 Task: Add Sprouts Organic Chicken Thin Sliced Boneless Breast to the cart.
Action: Mouse moved to (15, 123)
Screenshot: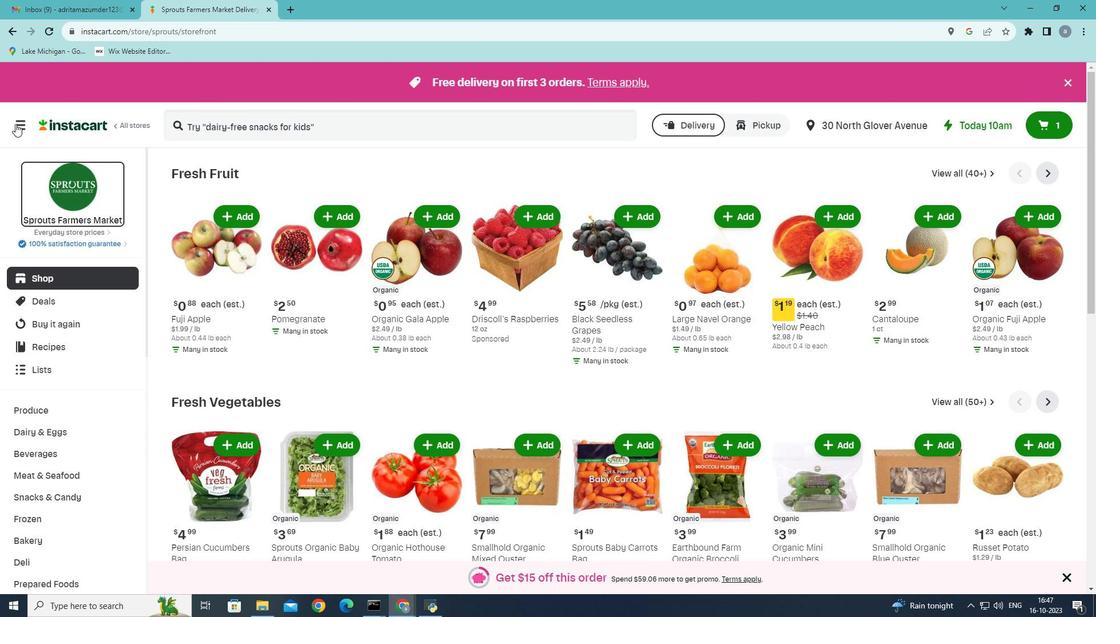 
Action: Mouse pressed left at (15, 123)
Screenshot: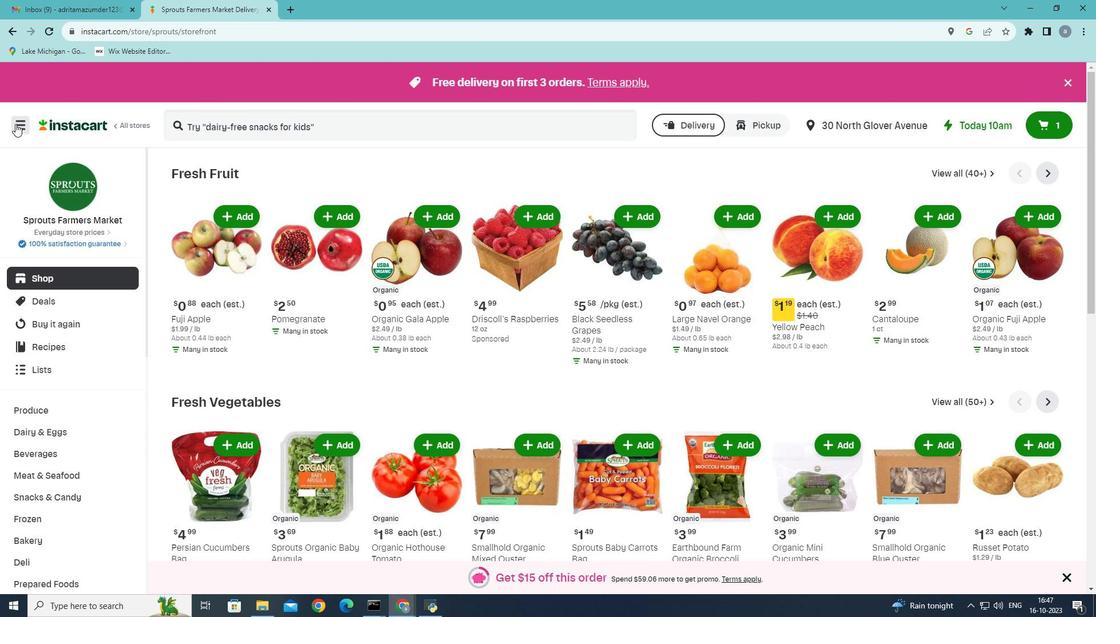
Action: Mouse moved to (40, 334)
Screenshot: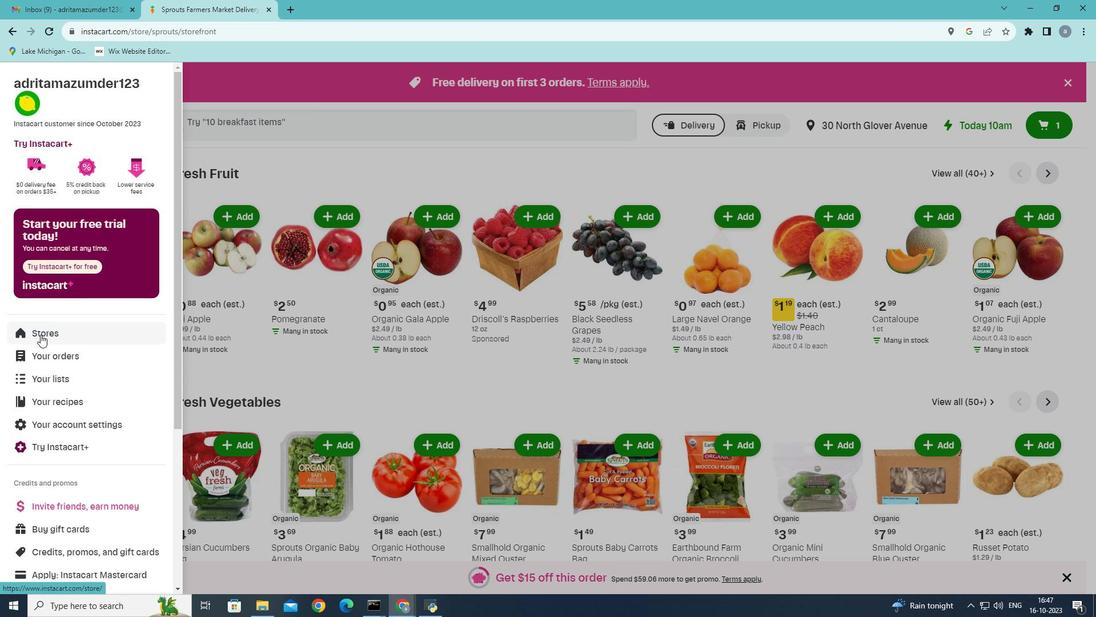 
Action: Mouse pressed left at (40, 334)
Screenshot: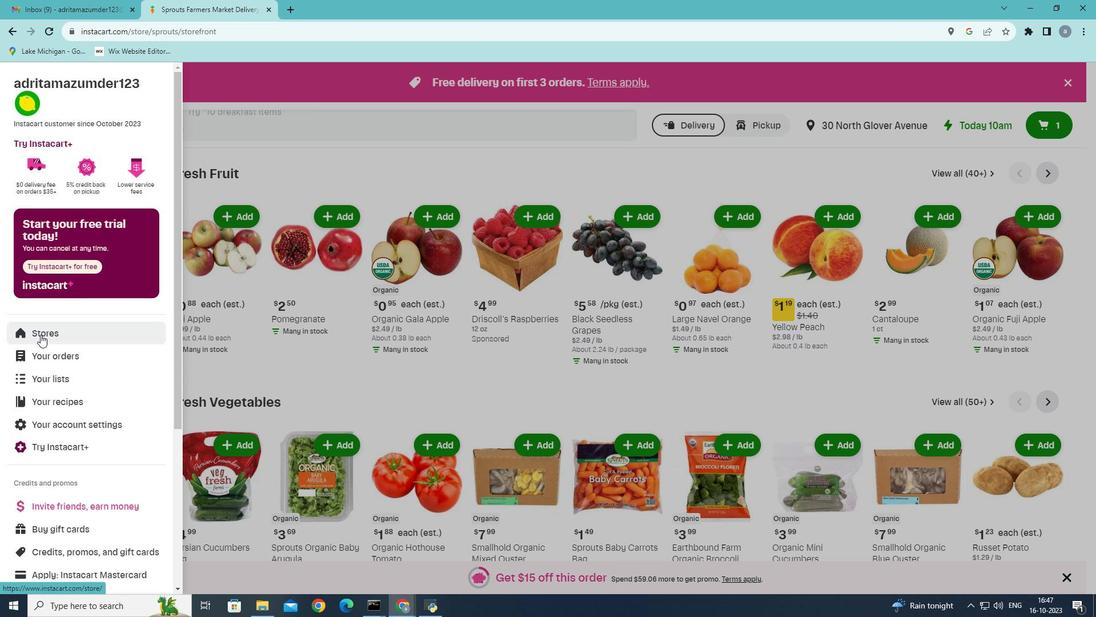 
Action: Mouse moved to (270, 119)
Screenshot: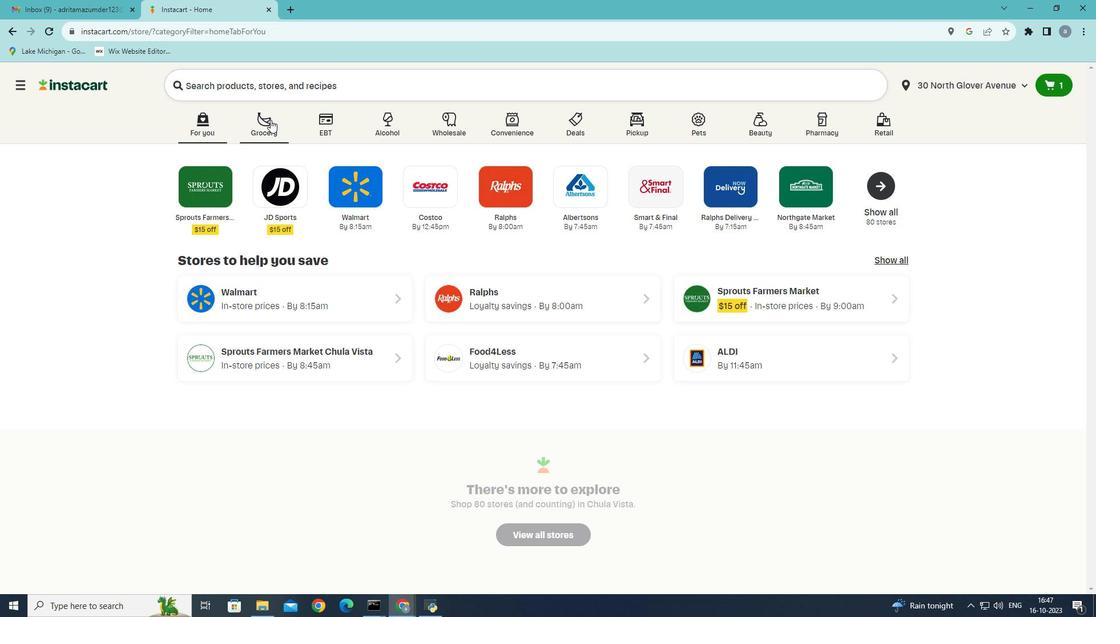 
Action: Mouse pressed left at (270, 119)
Screenshot: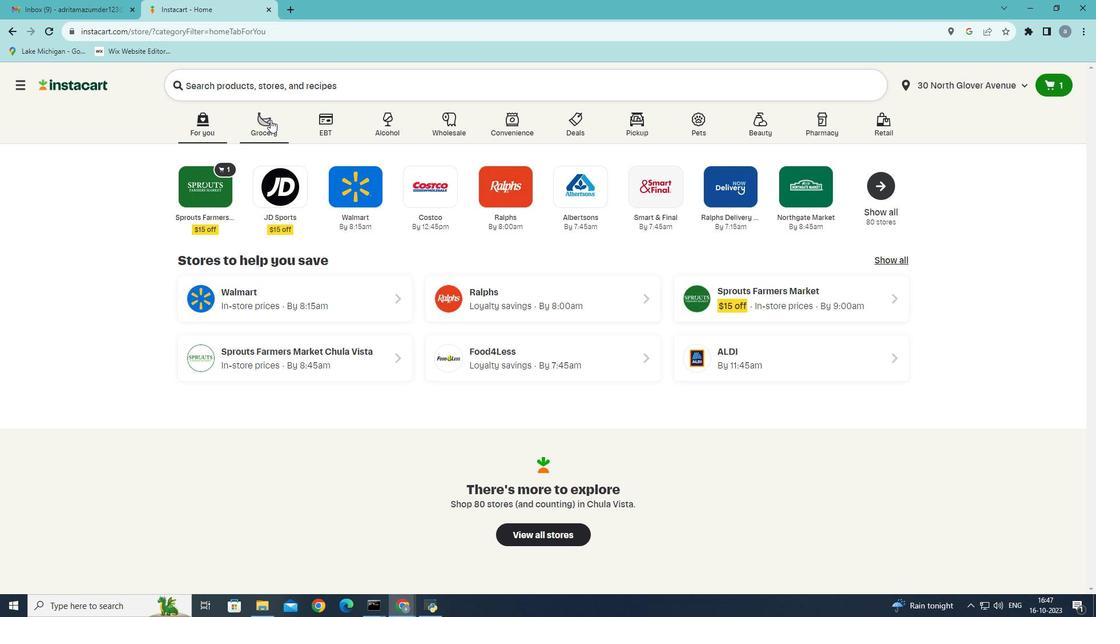 
Action: Mouse moved to (250, 187)
Screenshot: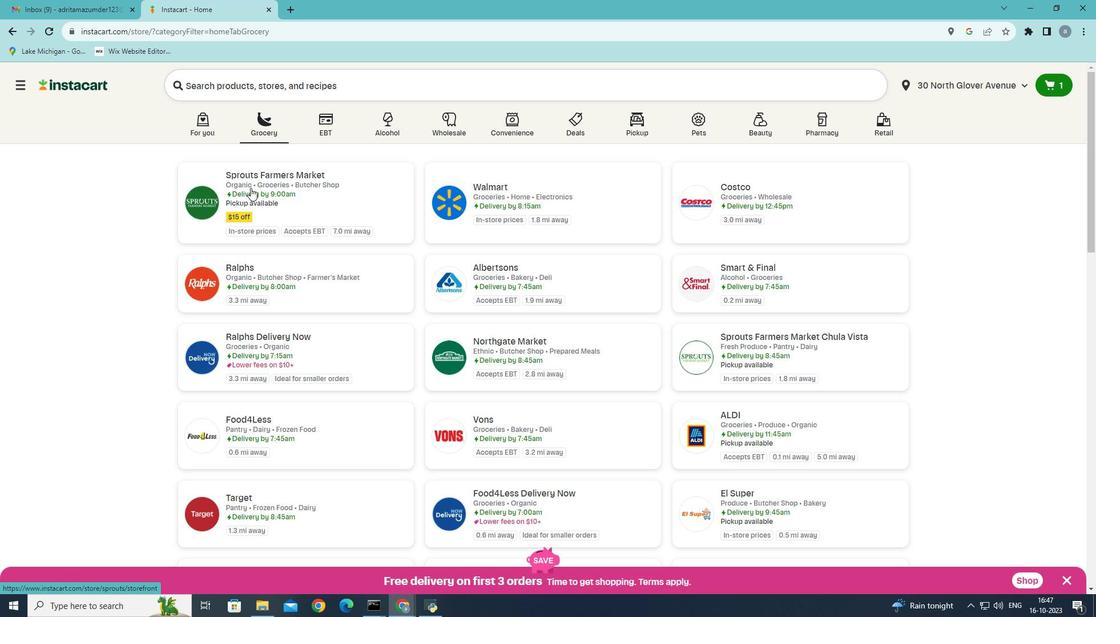 
Action: Mouse pressed left at (250, 187)
Screenshot: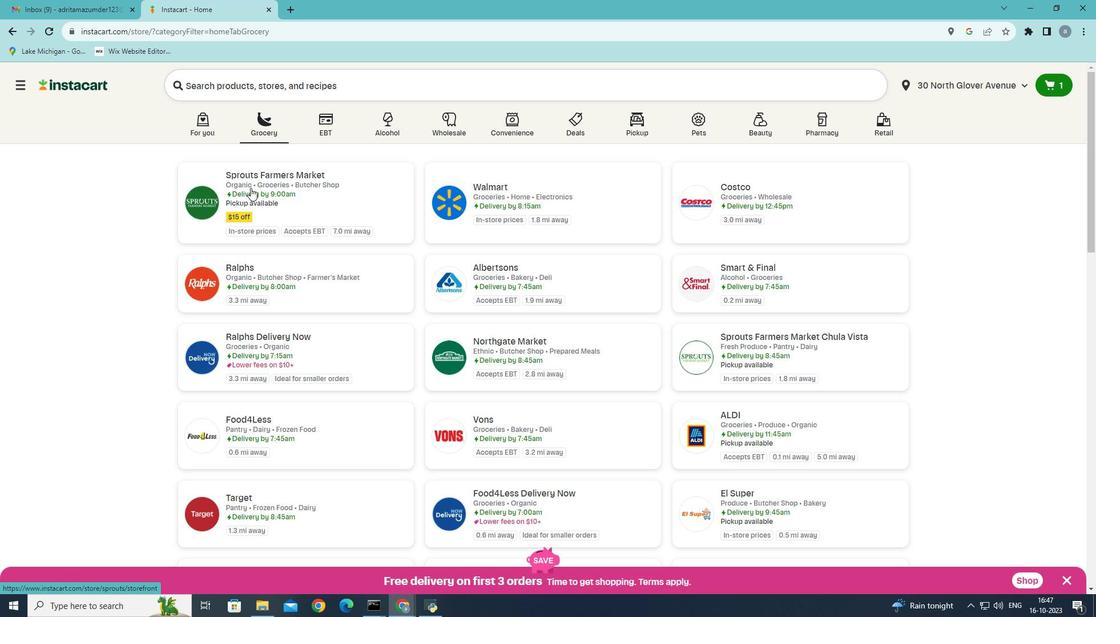 
Action: Mouse moved to (41, 479)
Screenshot: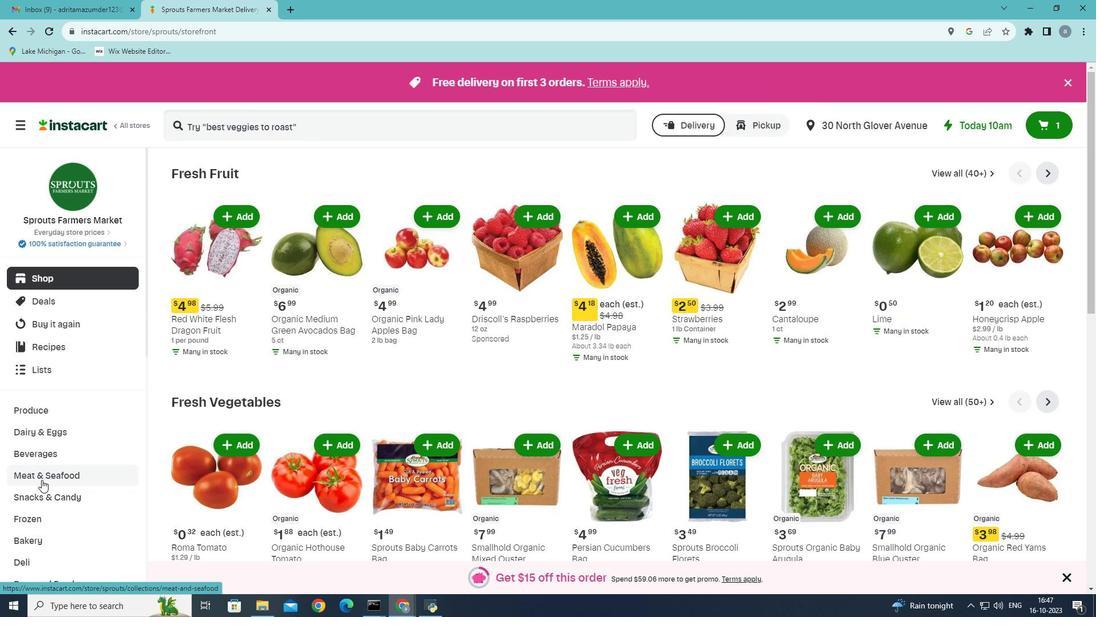 
Action: Mouse pressed left at (41, 479)
Screenshot: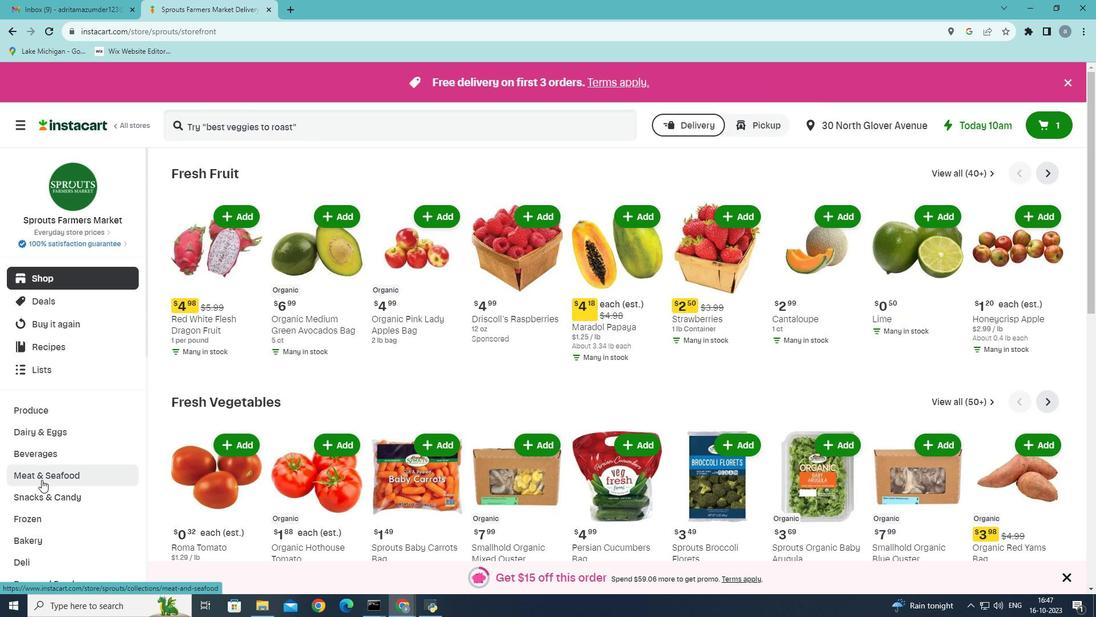 
Action: Mouse moved to (283, 205)
Screenshot: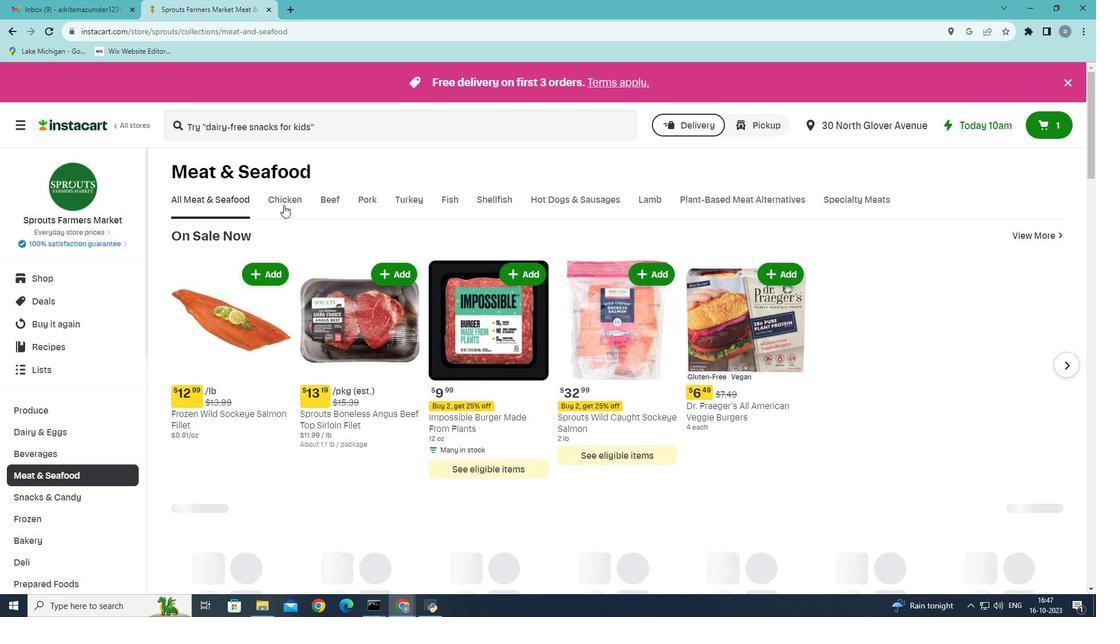 
Action: Mouse pressed left at (283, 205)
Screenshot: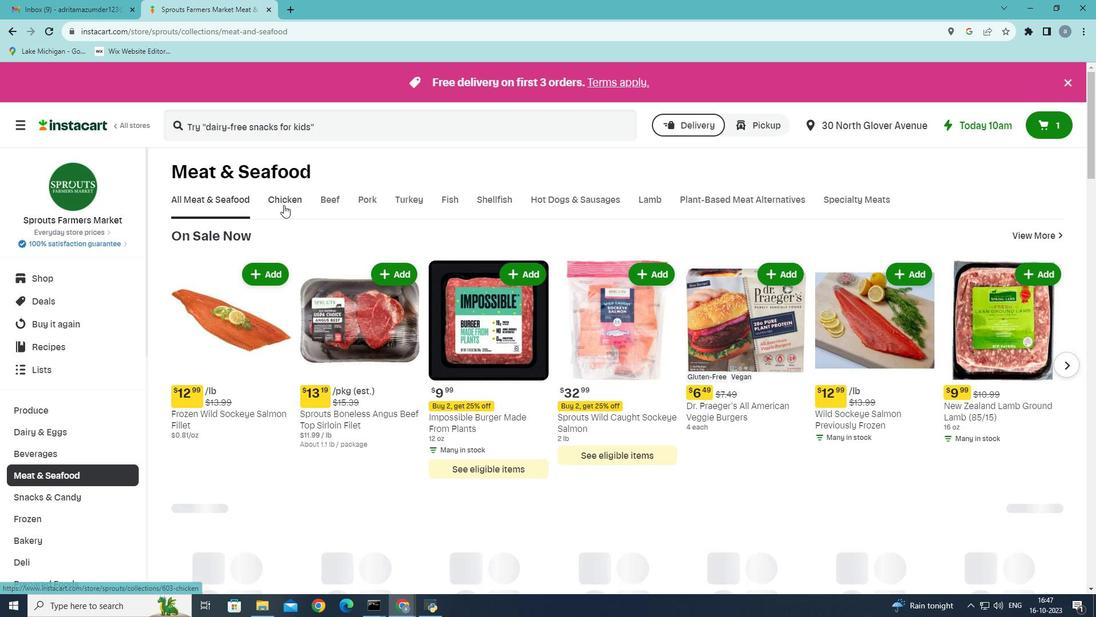 
Action: Mouse moved to (267, 247)
Screenshot: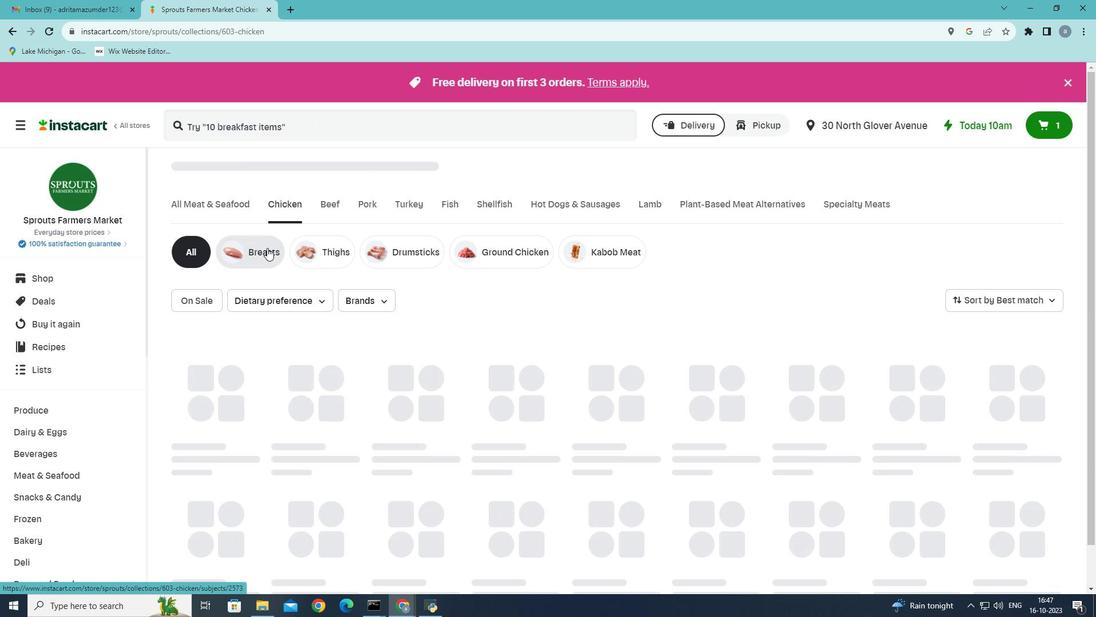 
Action: Mouse pressed left at (267, 247)
Screenshot: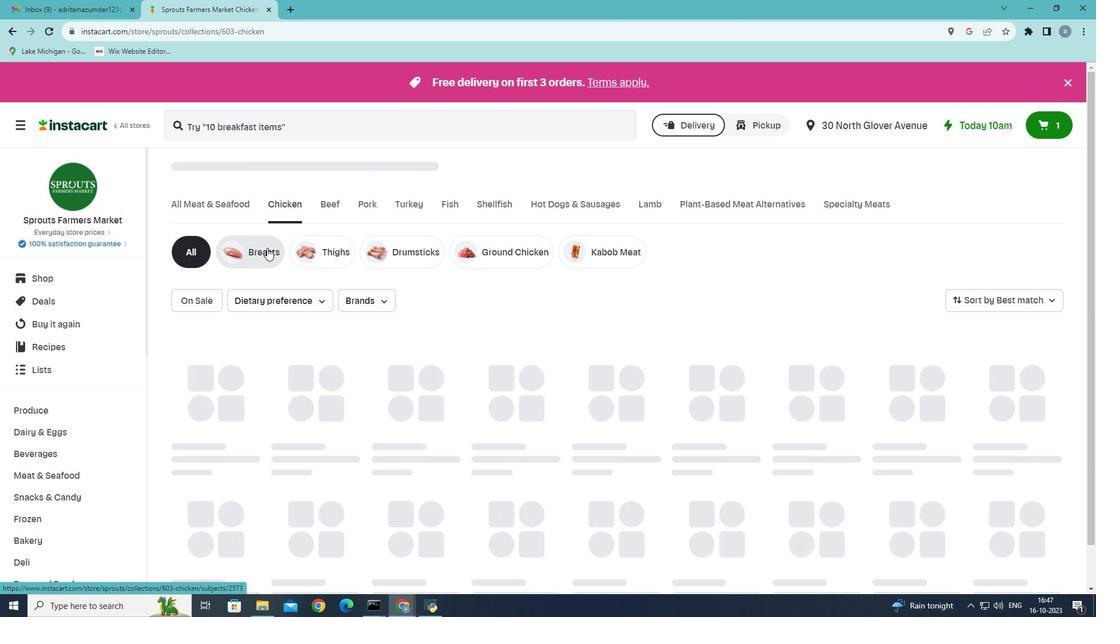 
Action: Mouse moved to (223, 128)
Screenshot: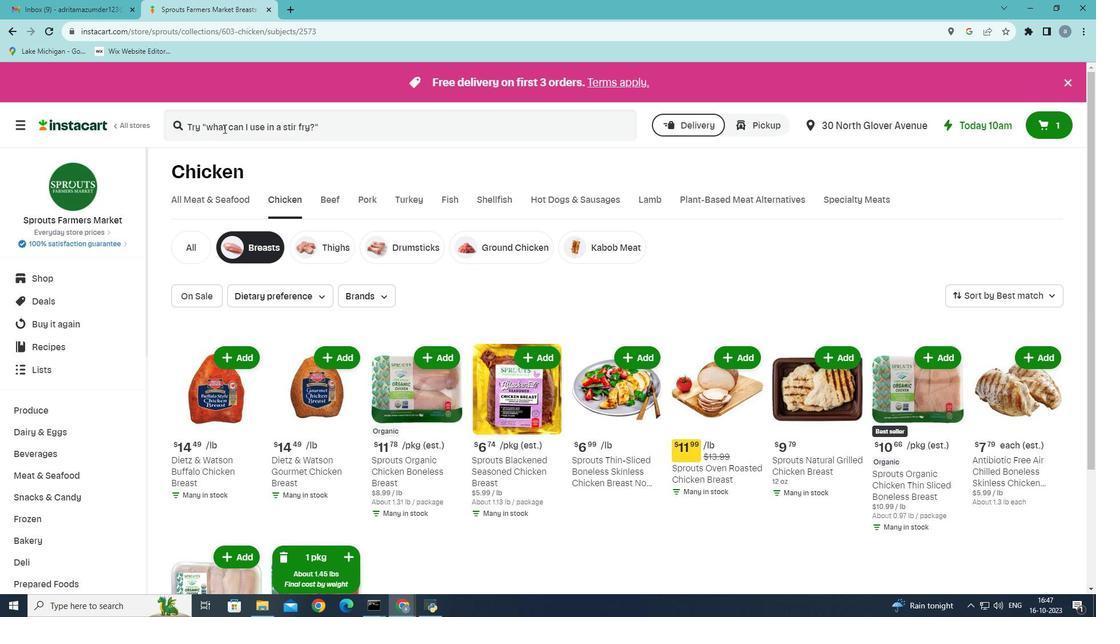 
Action: Mouse pressed left at (223, 128)
Screenshot: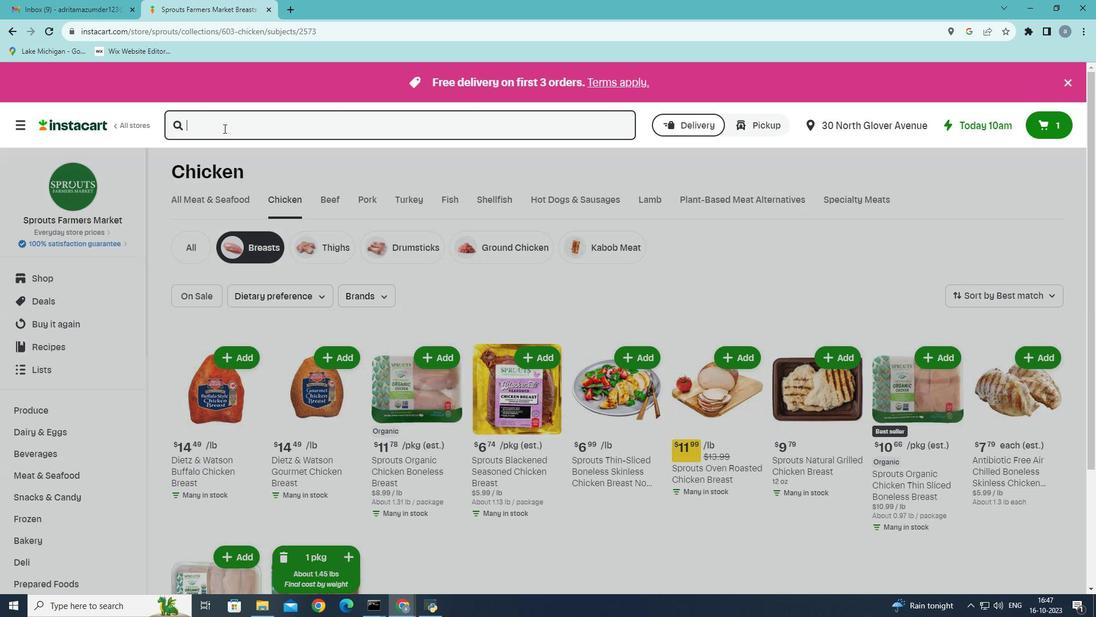 
Action: Key pressed <Key.shift>Sprout<Key.space>organic<Key.space>chicken<Key.space>
Screenshot: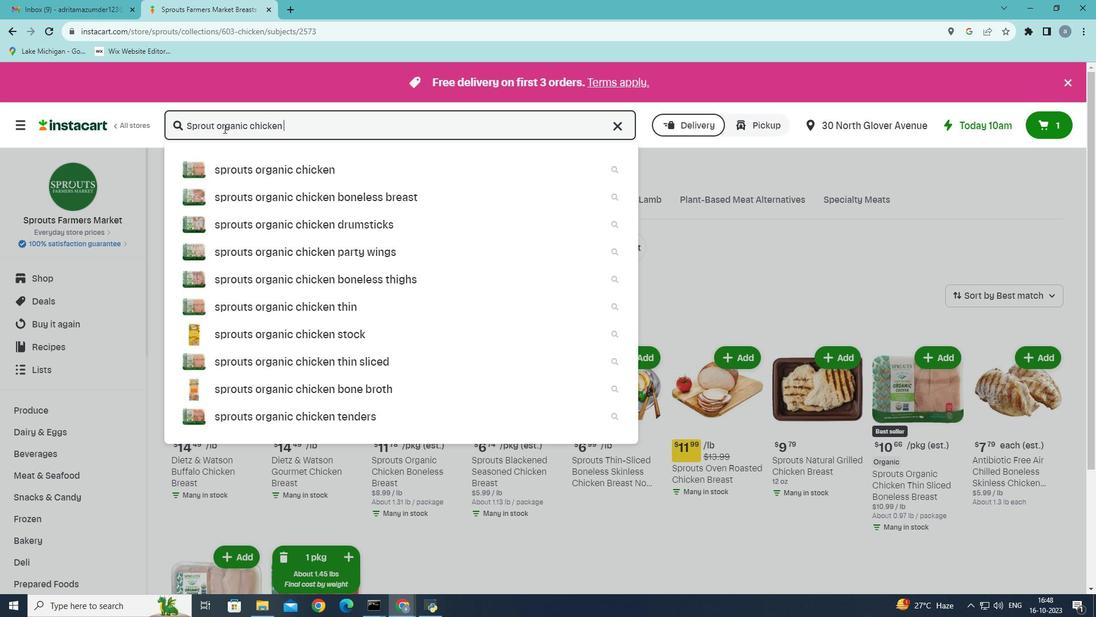 
Action: Mouse moved to (261, 181)
Screenshot: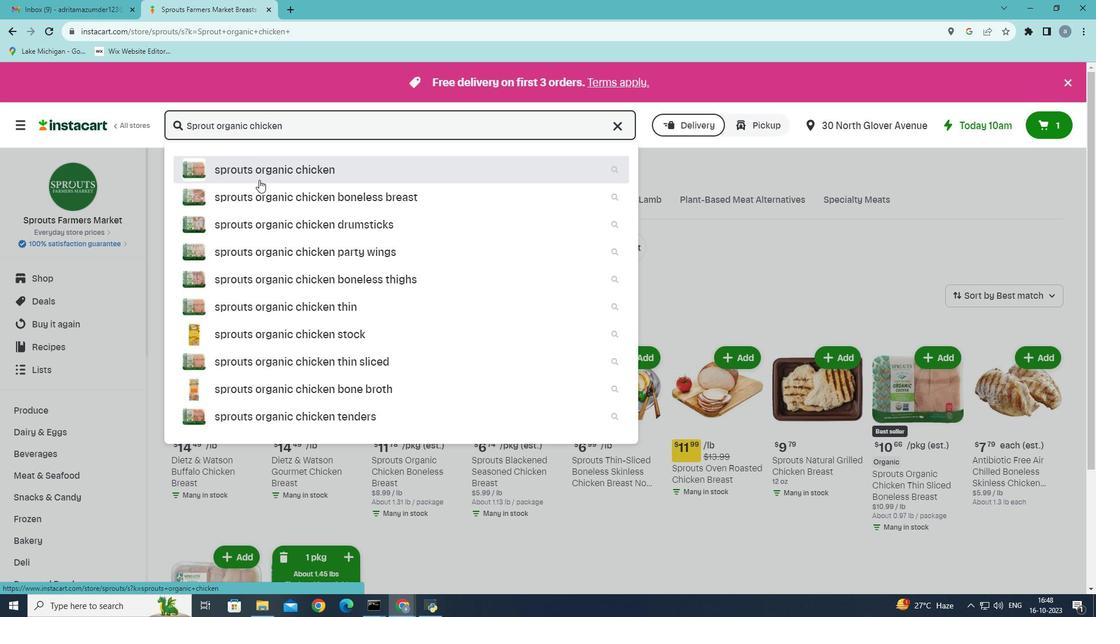 
Action: Key pressed <Key.enter>
Screenshot: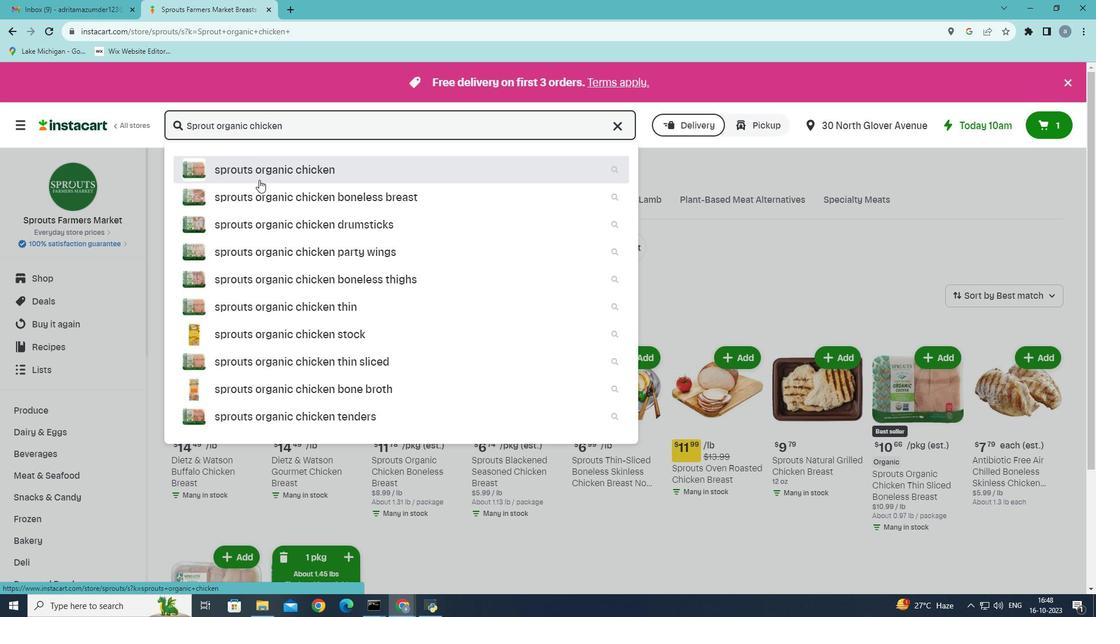 
Action: Mouse moved to (518, 286)
Screenshot: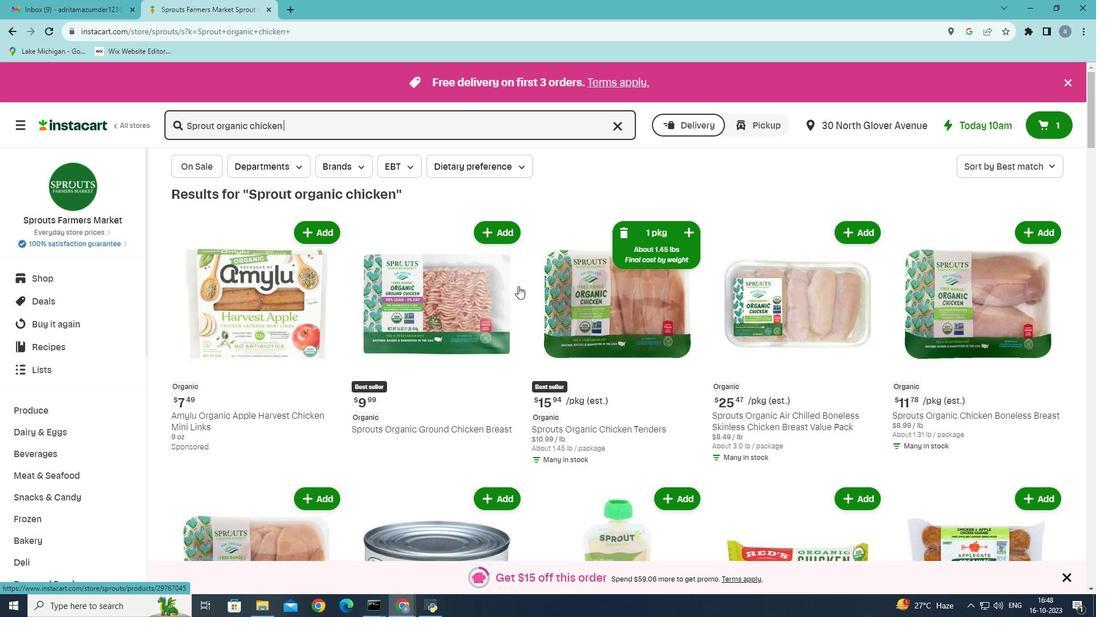 
Action: Mouse scrolled (518, 285) with delta (0, 0)
Screenshot: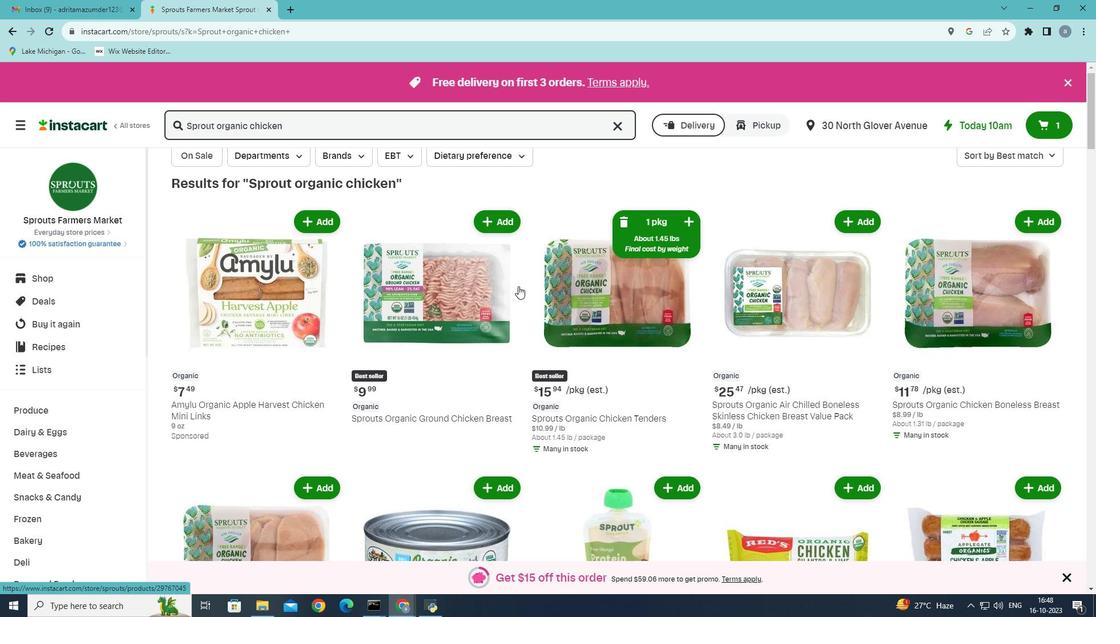 
Action: Mouse scrolled (518, 285) with delta (0, 0)
Screenshot: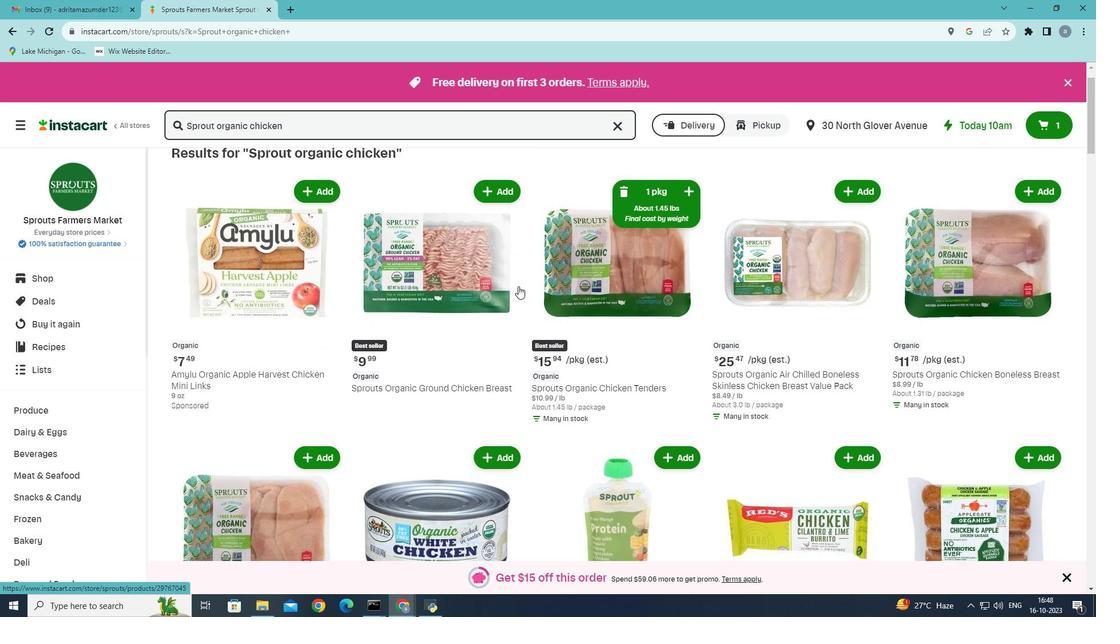 
Action: Mouse scrolled (518, 285) with delta (0, 0)
Screenshot: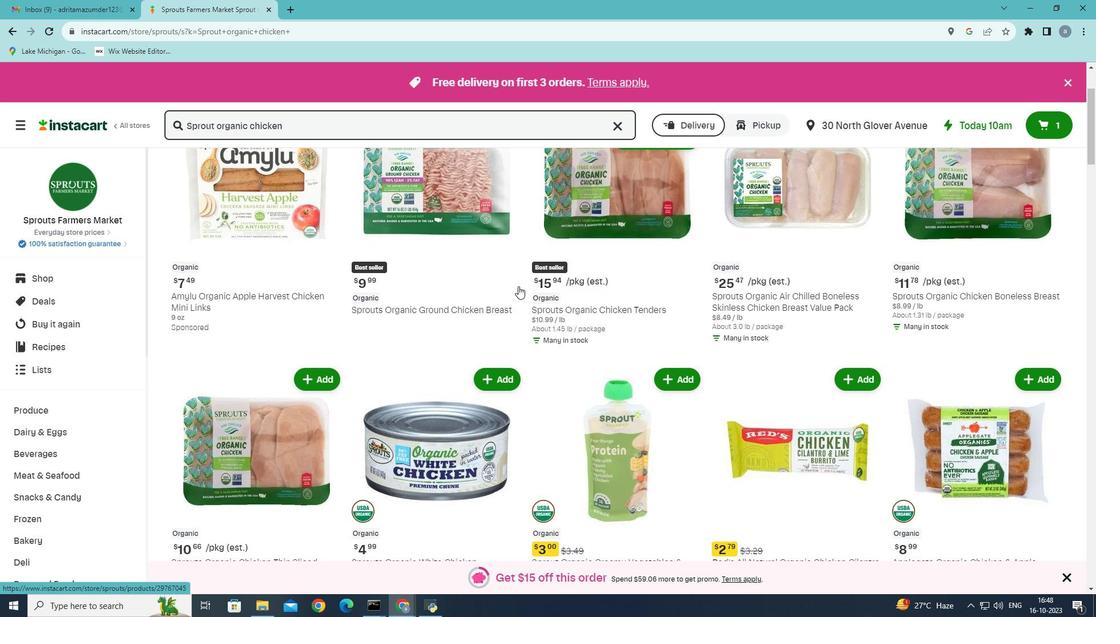 
Action: Mouse scrolled (518, 285) with delta (0, 0)
Screenshot: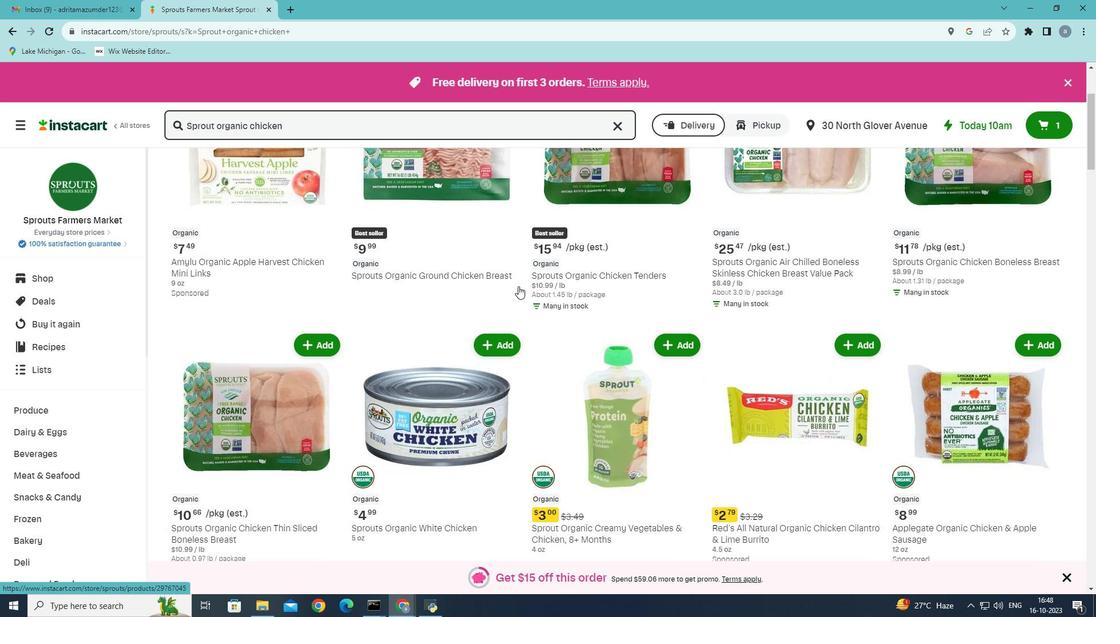 
Action: Mouse moved to (294, 273)
Screenshot: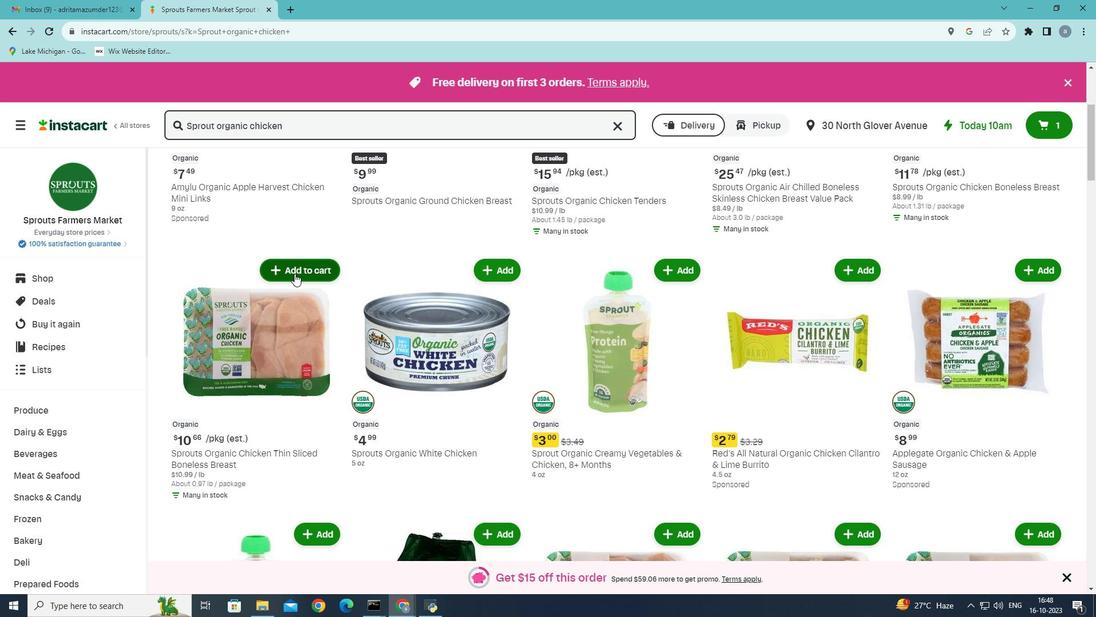 
Action: Mouse pressed left at (294, 273)
Screenshot: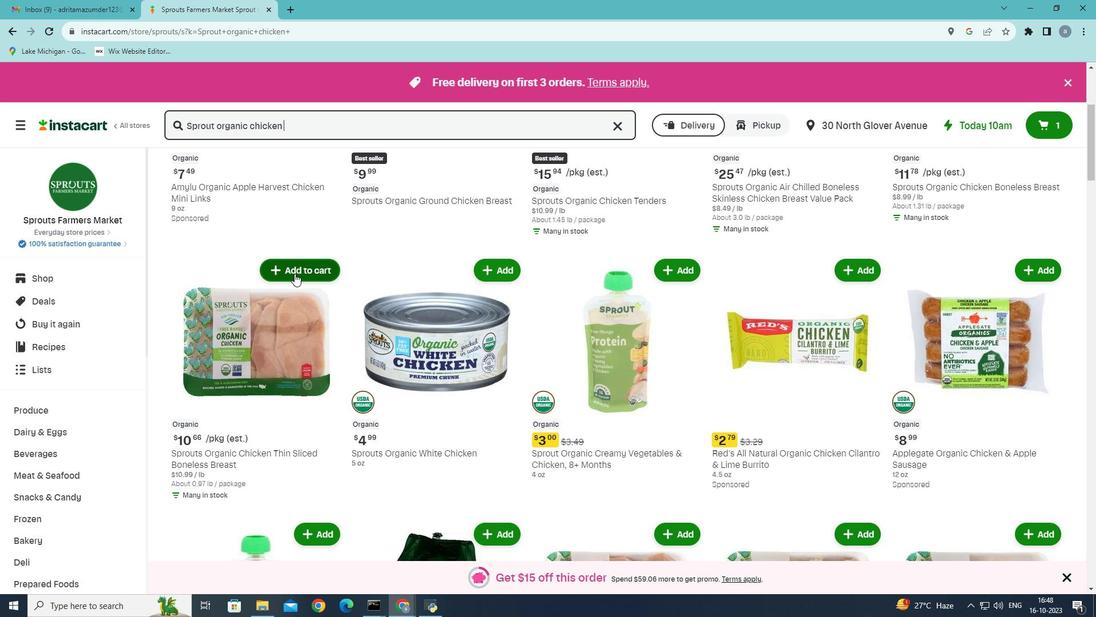 
Action: Mouse moved to (295, 274)
Screenshot: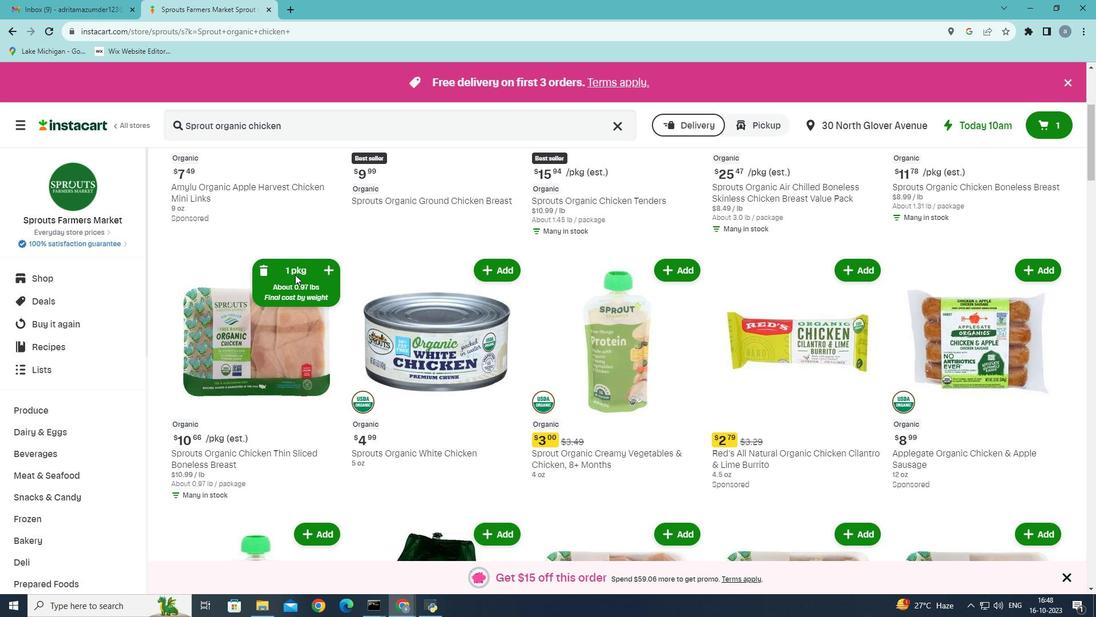 
